 Task: Create New Employee with Employee Name: Harry Martin, Address Line1: 7396 South Eagle St., Address Line2: Snohomish, Address Line3:  WA 98290, Cell Number: 833-238-5024
Action: Mouse moved to (172, 34)
Screenshot: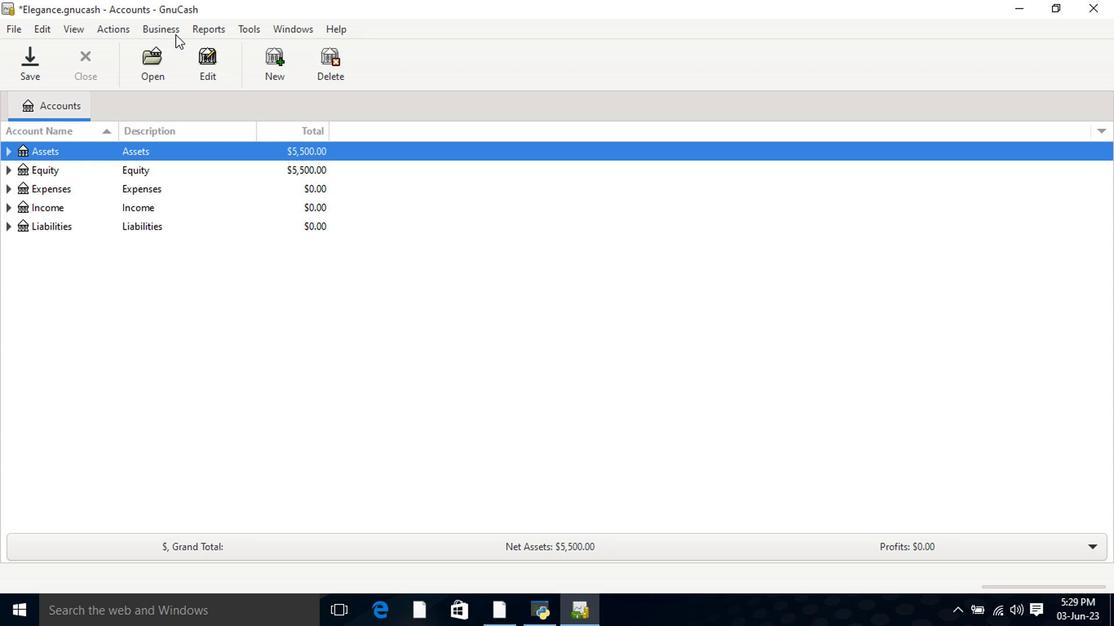 
Action: Mouse pressed left at (172, 34)
Screenshot: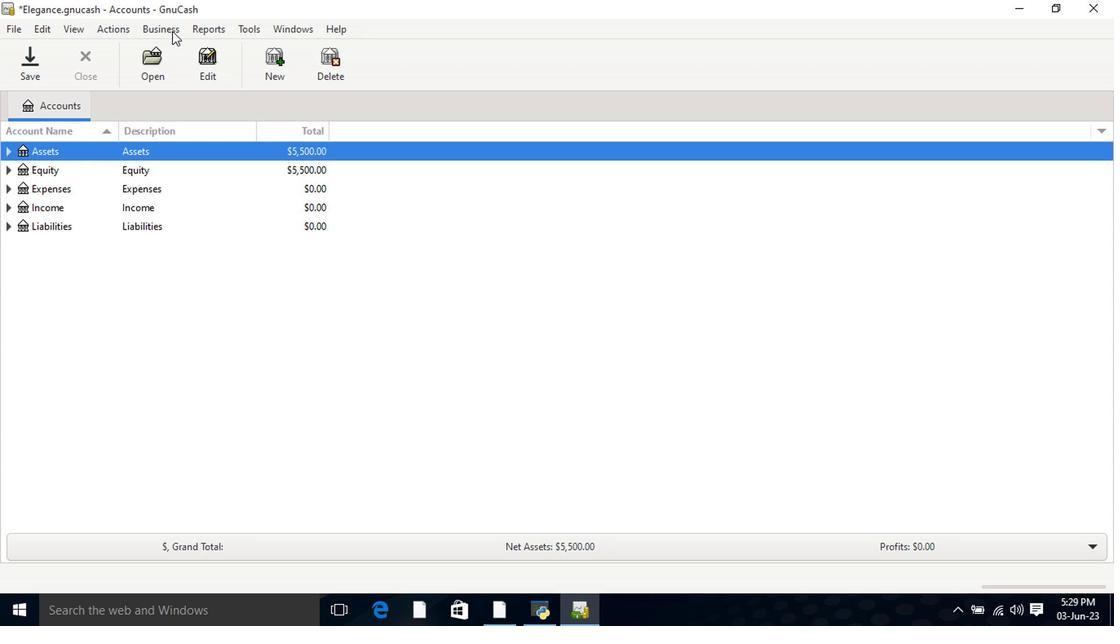 
Action: Mouse moved to (176, 90)
Screenshot: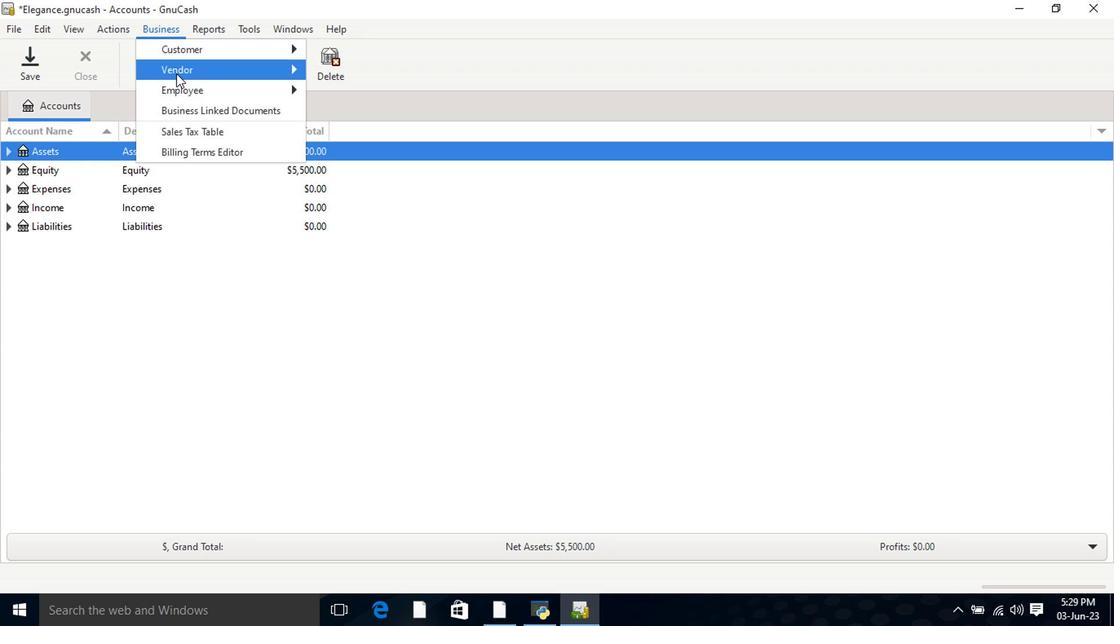 
Action: Mouse pressed left at (176, 90)
Screenshot: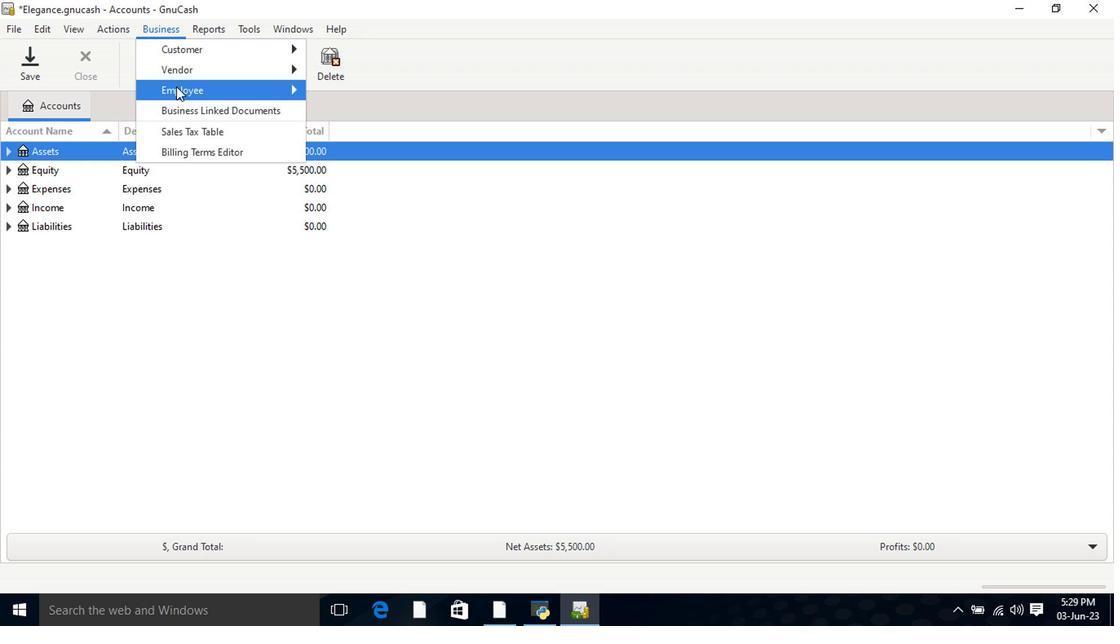 
Action: Mouse moved to (369, 118)
Screenshot: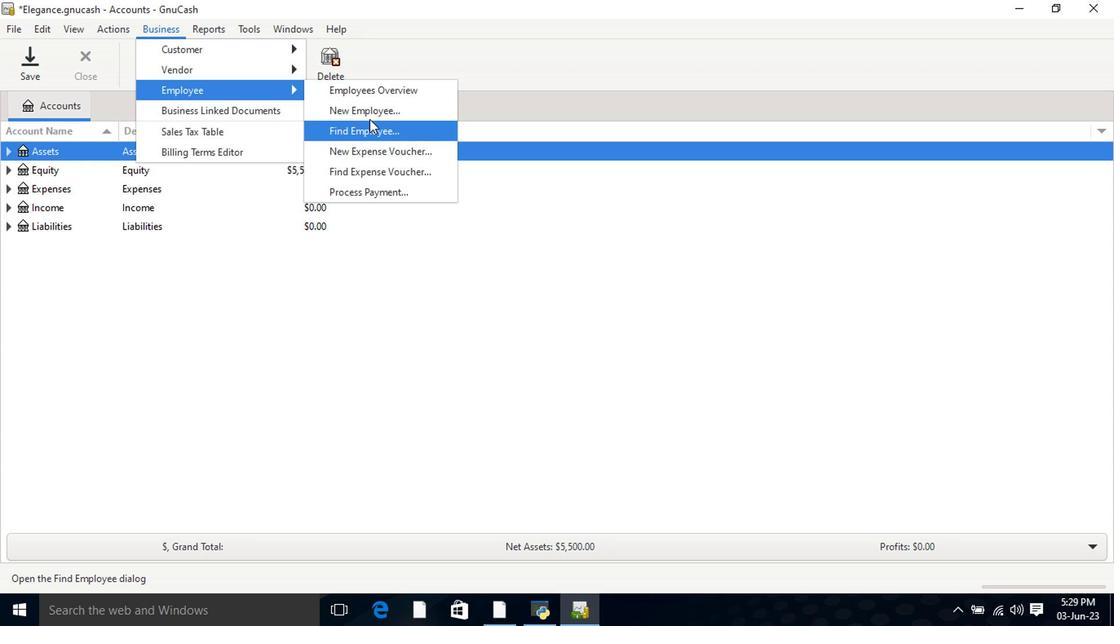 
Action: Mouse pressed left at (369, 118)
Screenshot: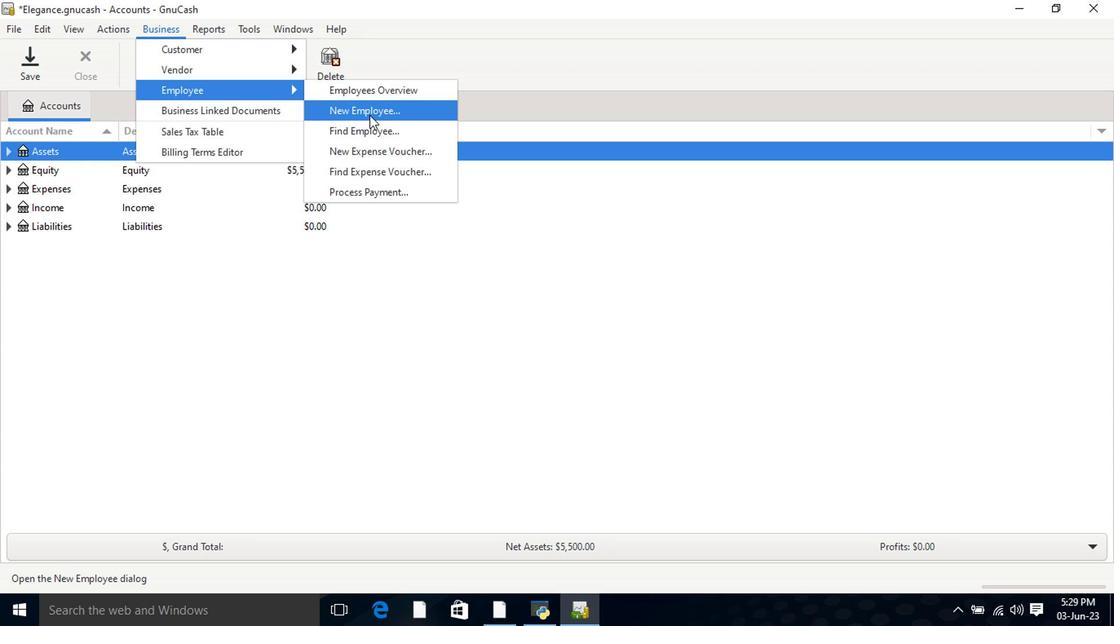 
Action: Mouse moved to (484, 255)
Screenshot: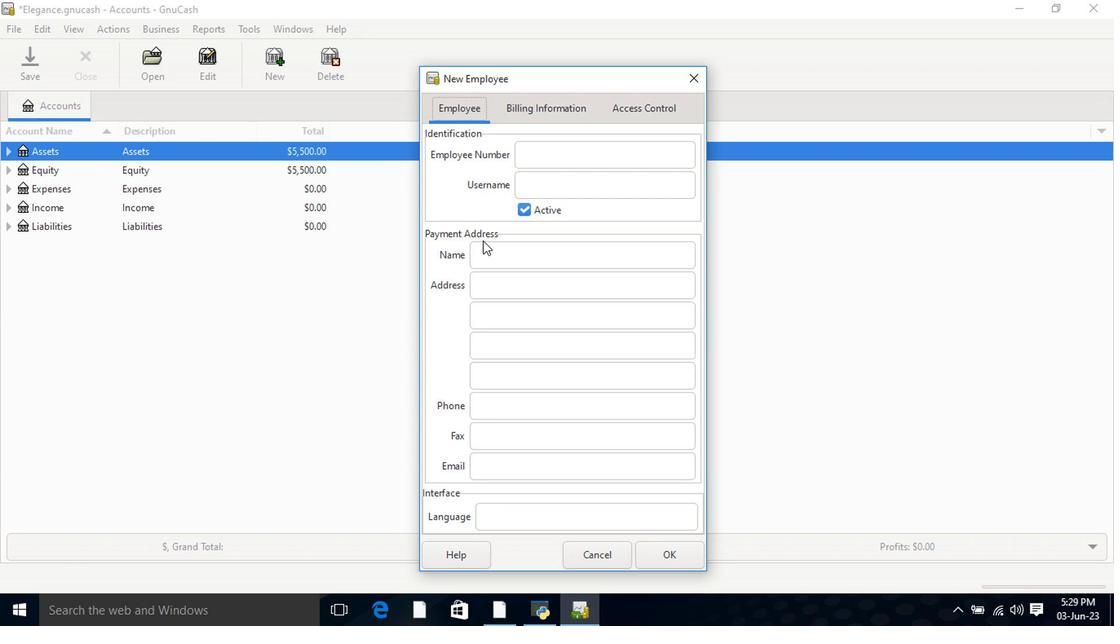 
Action: Mouse pressed left at (484, 255)
Screenshot: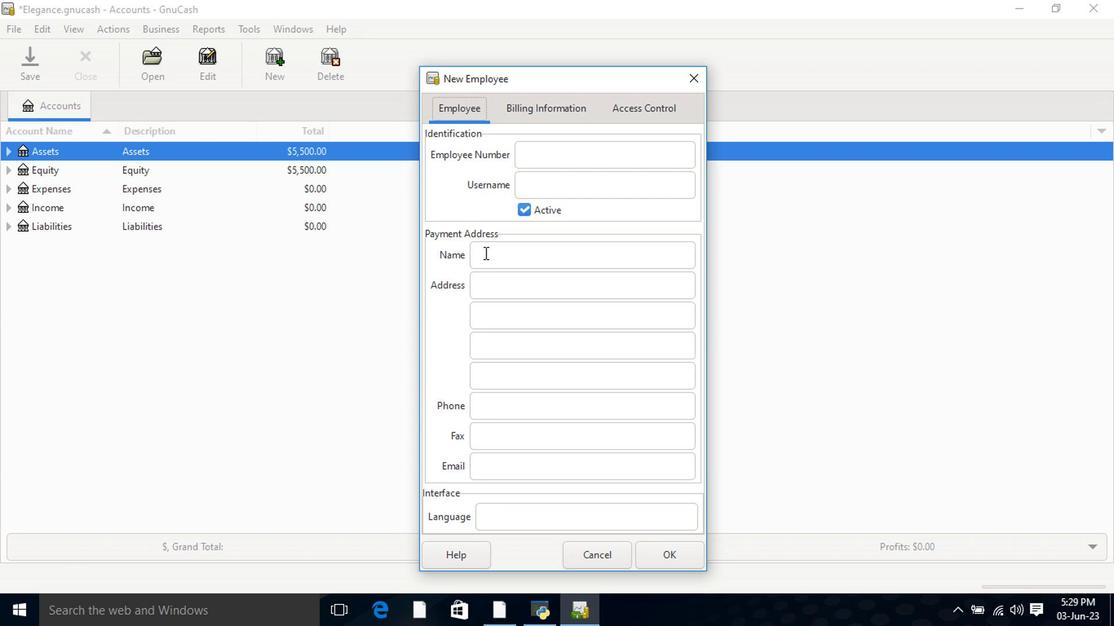 
Action: Key pressed <Key.shift>Harry<Key.space><Key.shift>Martin<Key.tab>7396<Key.space><Key.shift>South<Key.space><Key.shift>Eagle<Key.space><Key.shift>St.<Key.tab><Key.shift>Snohomish<Key.tab><Key.shift>WA<Key.space>98290<Key.tab><Key.tab>833-238-5024<Key.tab><Key.tab>
Screenshot: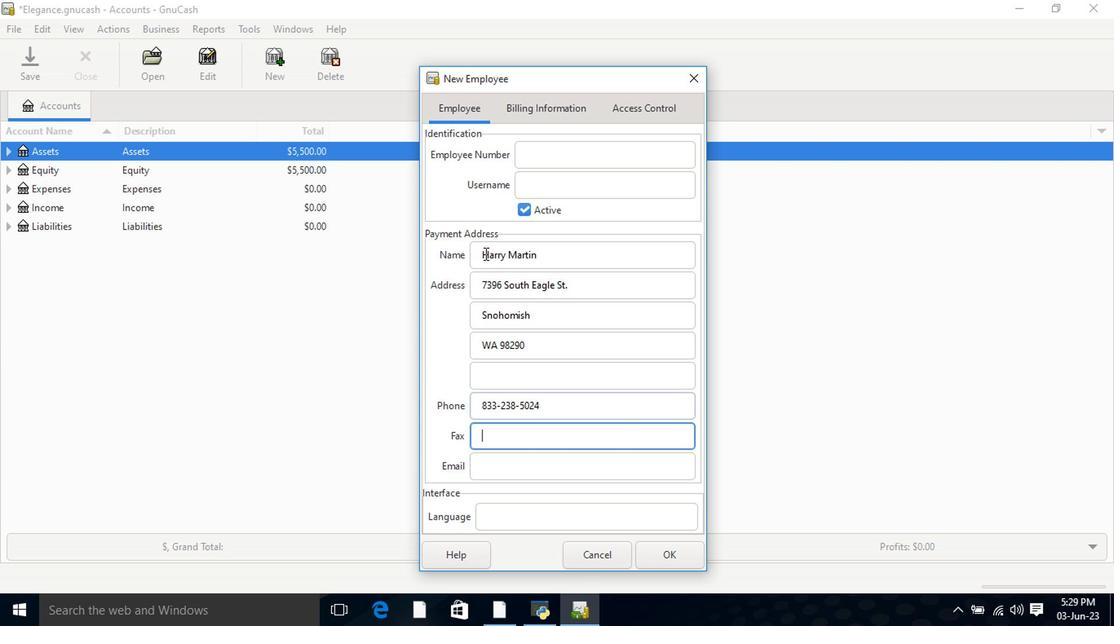 
Action: Mouse moved to (531, 104)
Screenshot: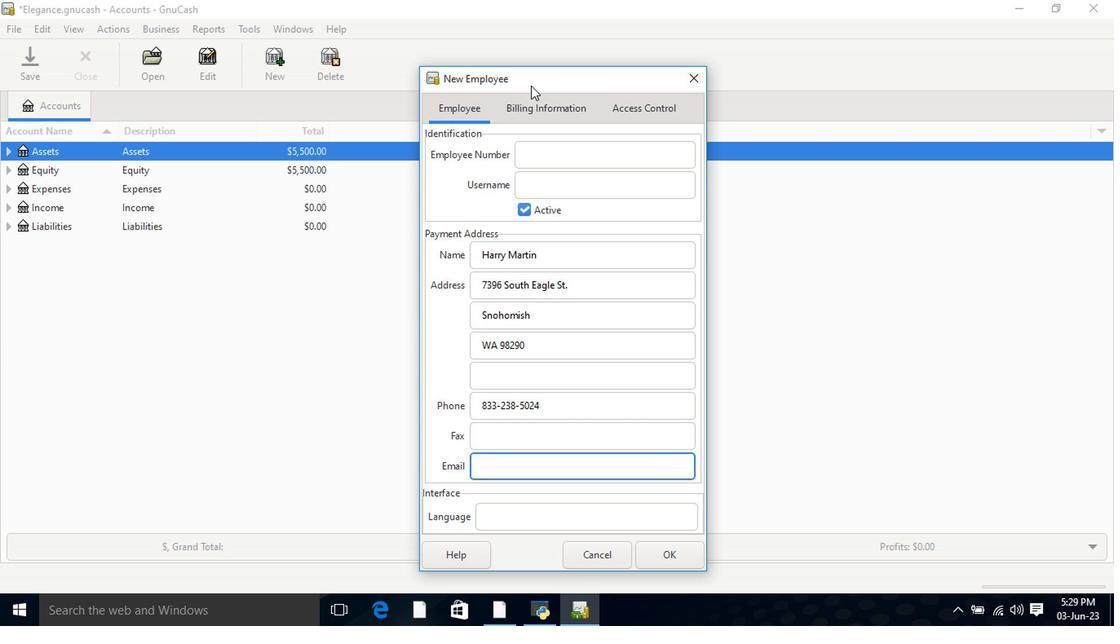 
Action: Mouse pressed left at (531, 104)
Screenshot: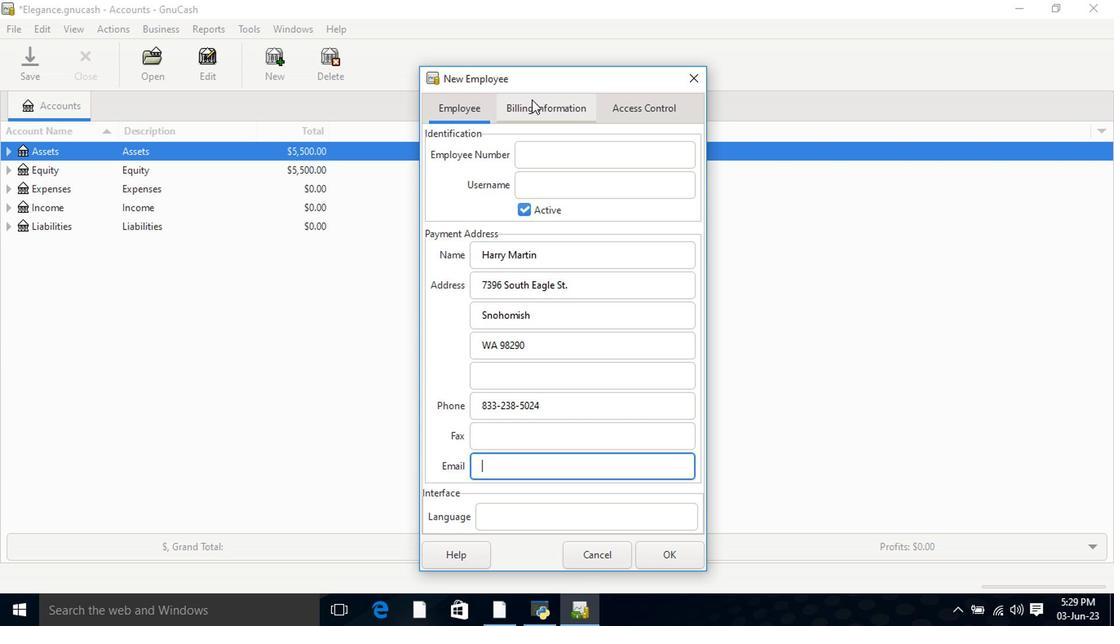 
Action: Mouse moved to (622, 110)
Screenshot: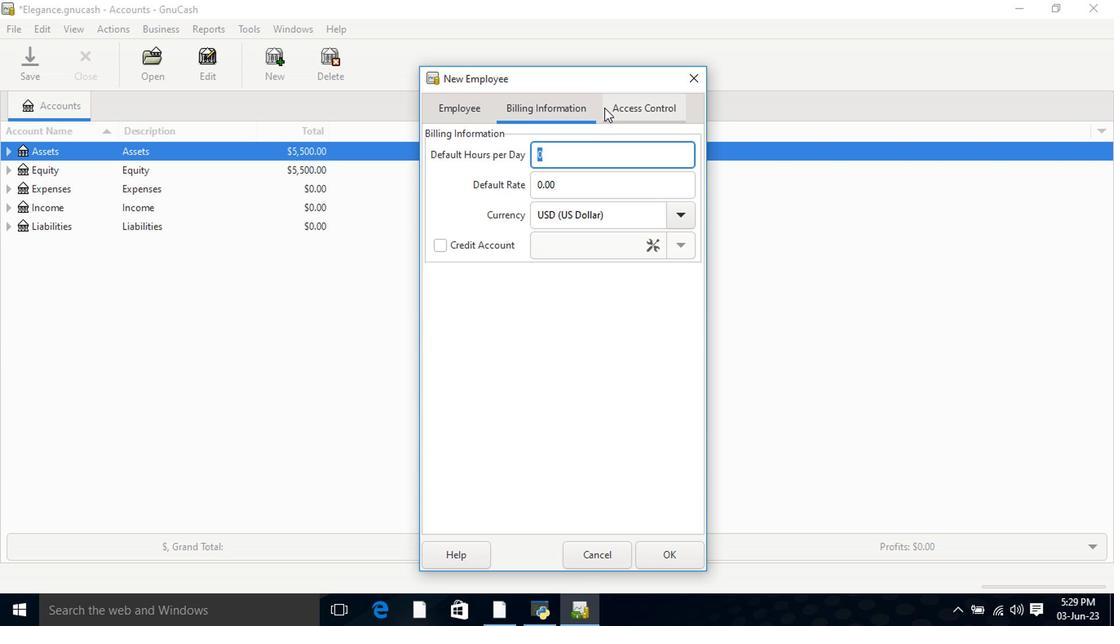 
Action: Mouse pressed left at (622, 110)
Screenshot: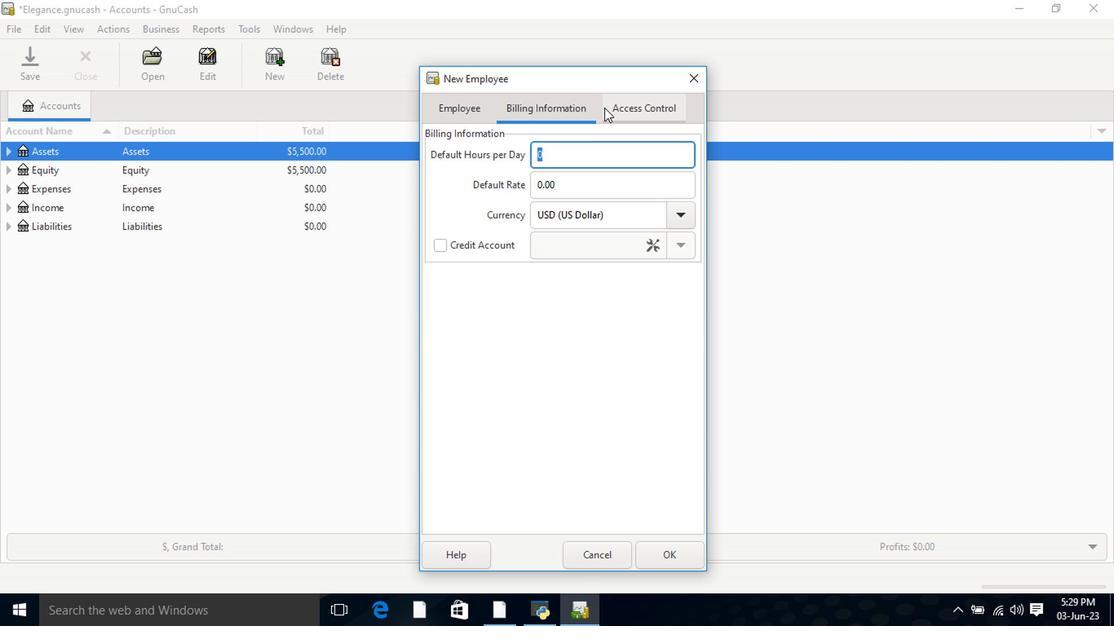
Action: Mouse moved to (671, 560)
Screenshot: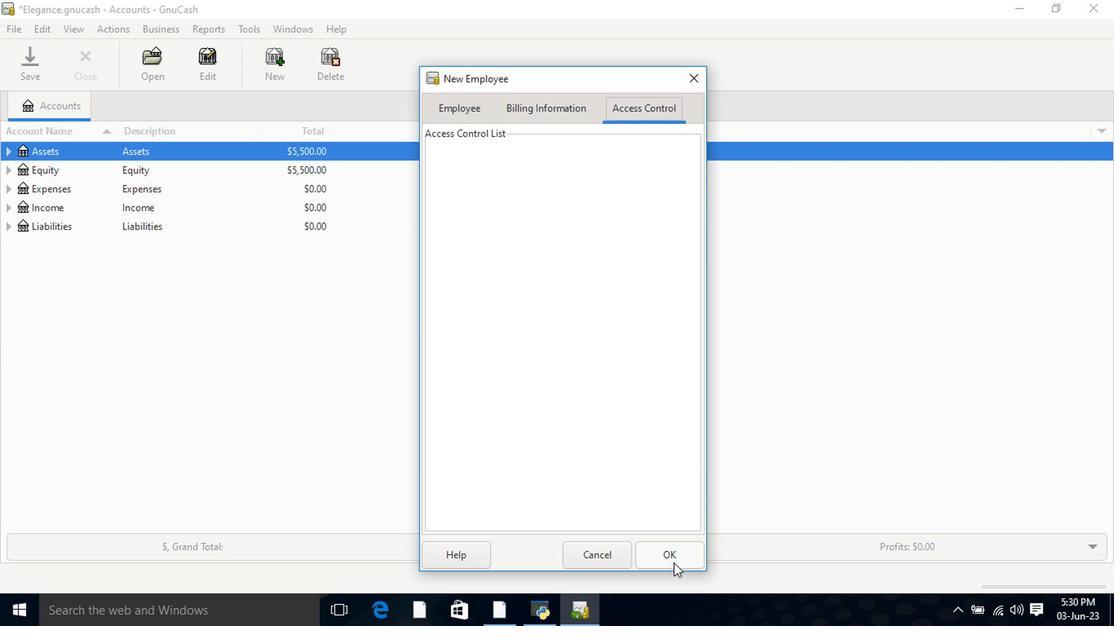 
Action: Mouse pressed left at (671, 560)
Screenshot: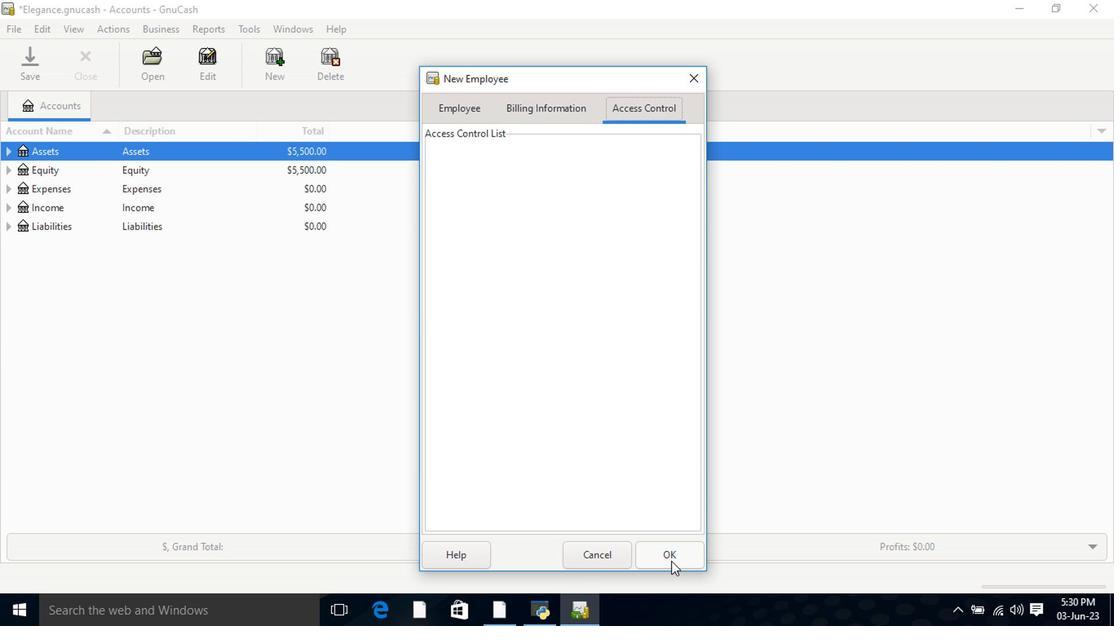 
Action: Mouse moved to (644, 422)
Screenshot: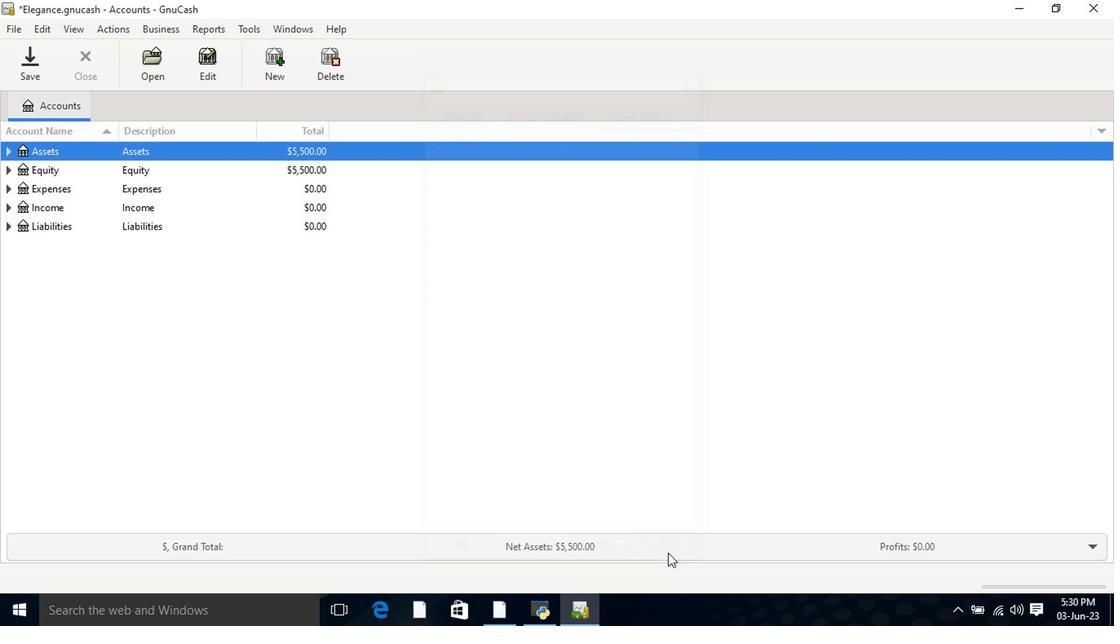 
